 Task: Add a field from the Popular template Priority a blank project AgileBoost
Action: Mouse moved to (101, 296)
Screenshot: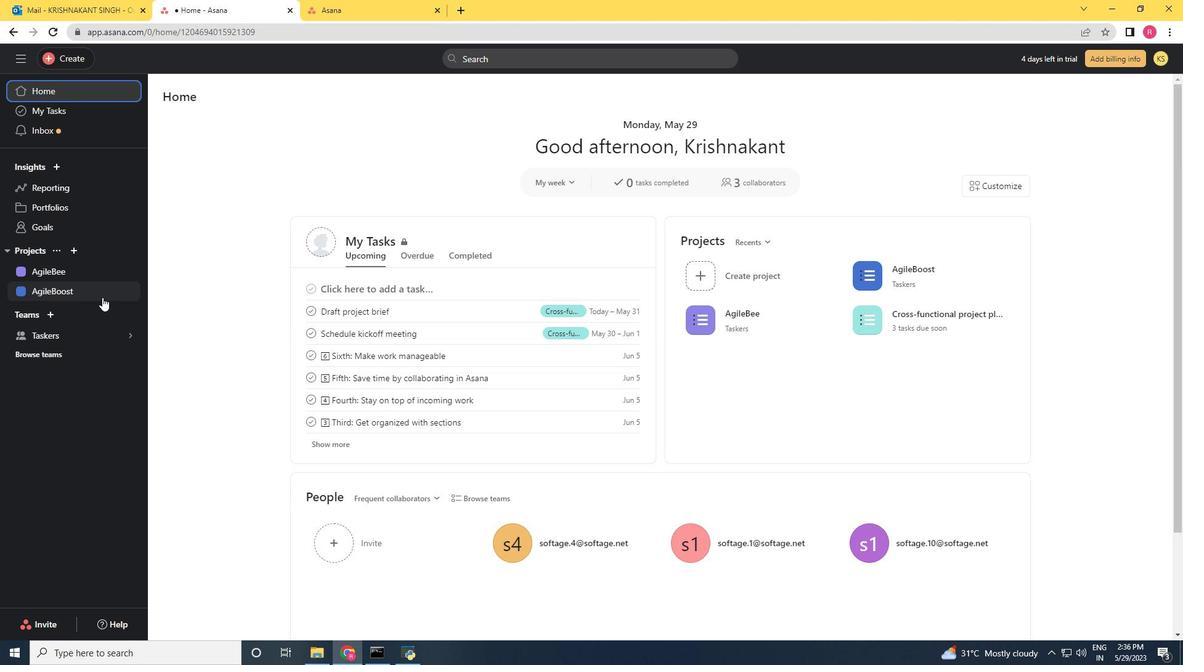 
Action: Mouse pressed left at (101, 296)
Screenshot: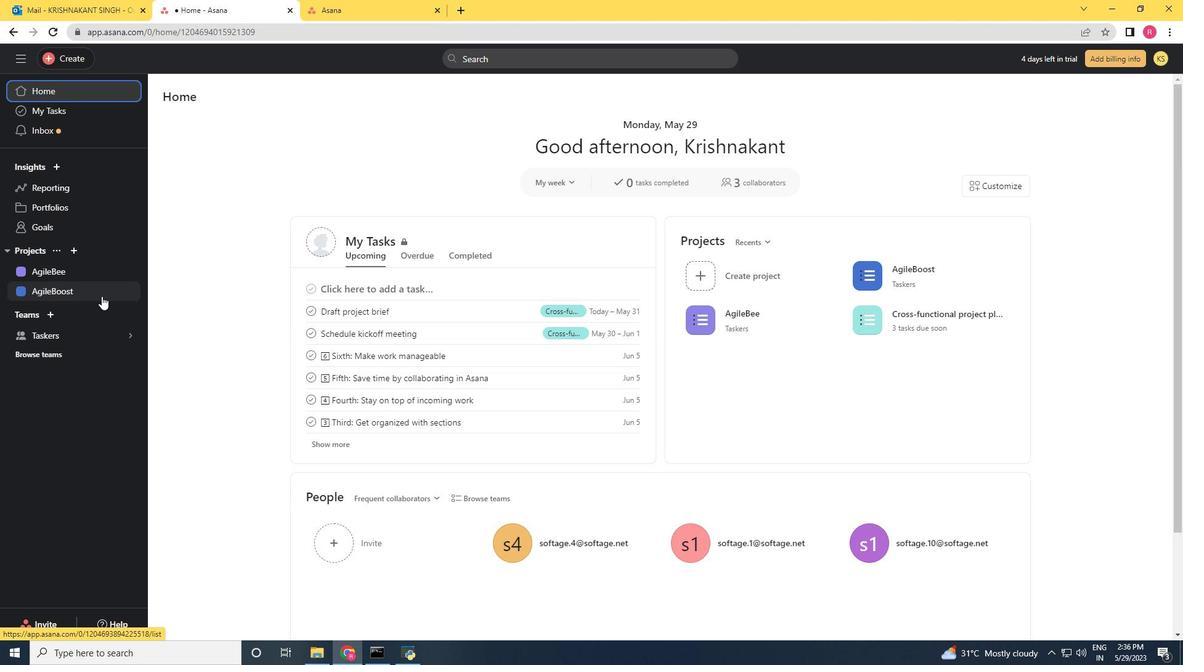 
Action: Mouse moved to (1141, 103)
Screenshot: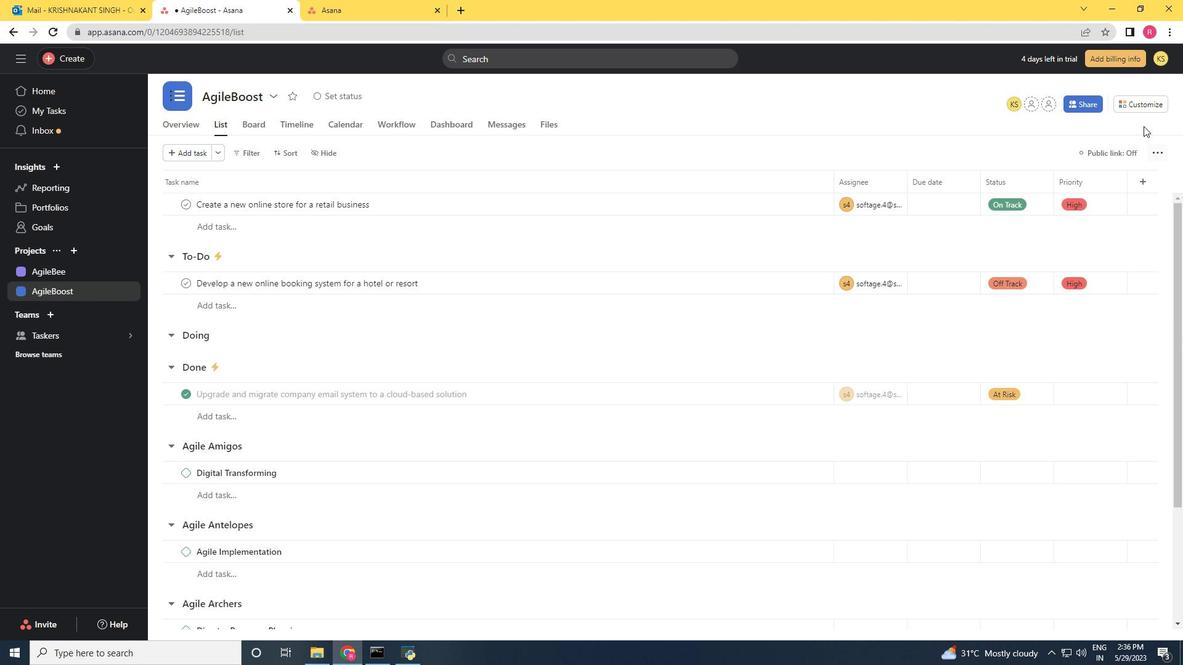 
Action: Mouse pressed left at (1141, 103)
Screenshot: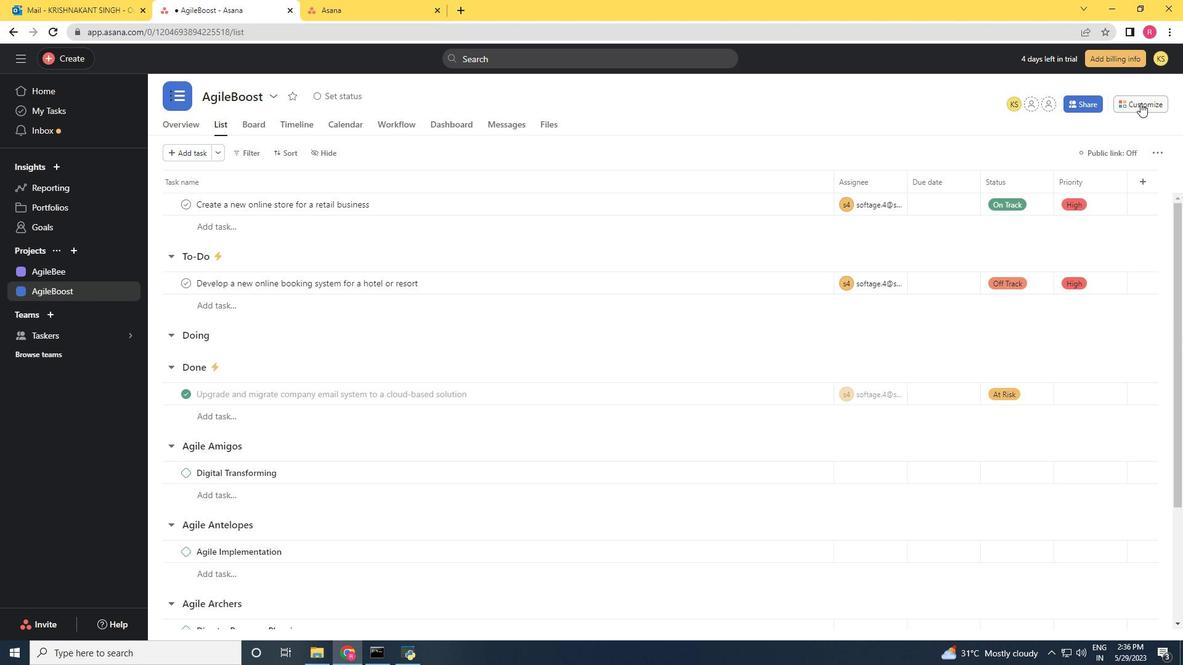 
Action: Mouse moved to (995, 244)
Screenshot: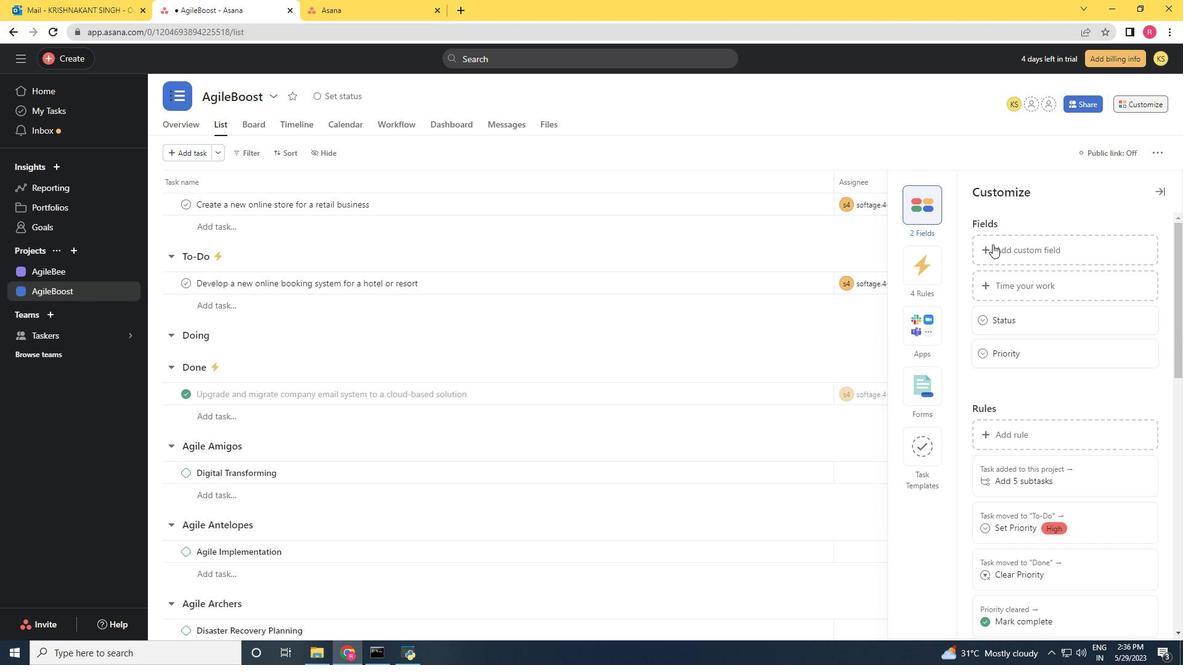 
Action: Mouse pressed left at (995, 244)
Screenshot: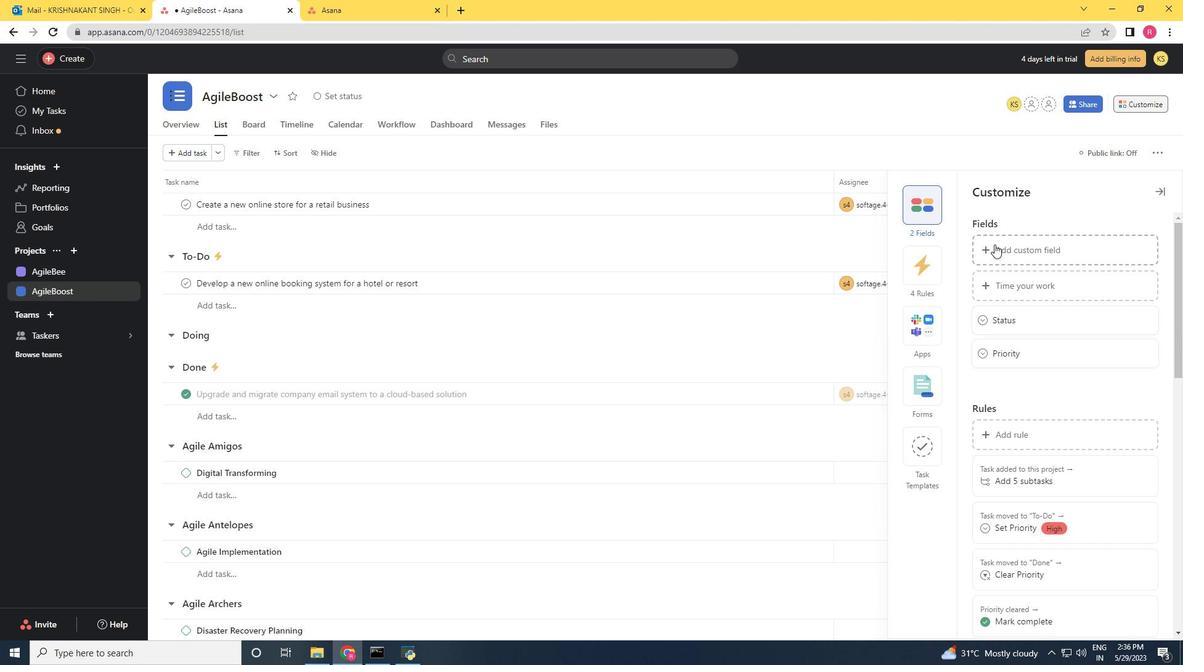 
Action: Mouse moved to (763, 235)
Screenshot: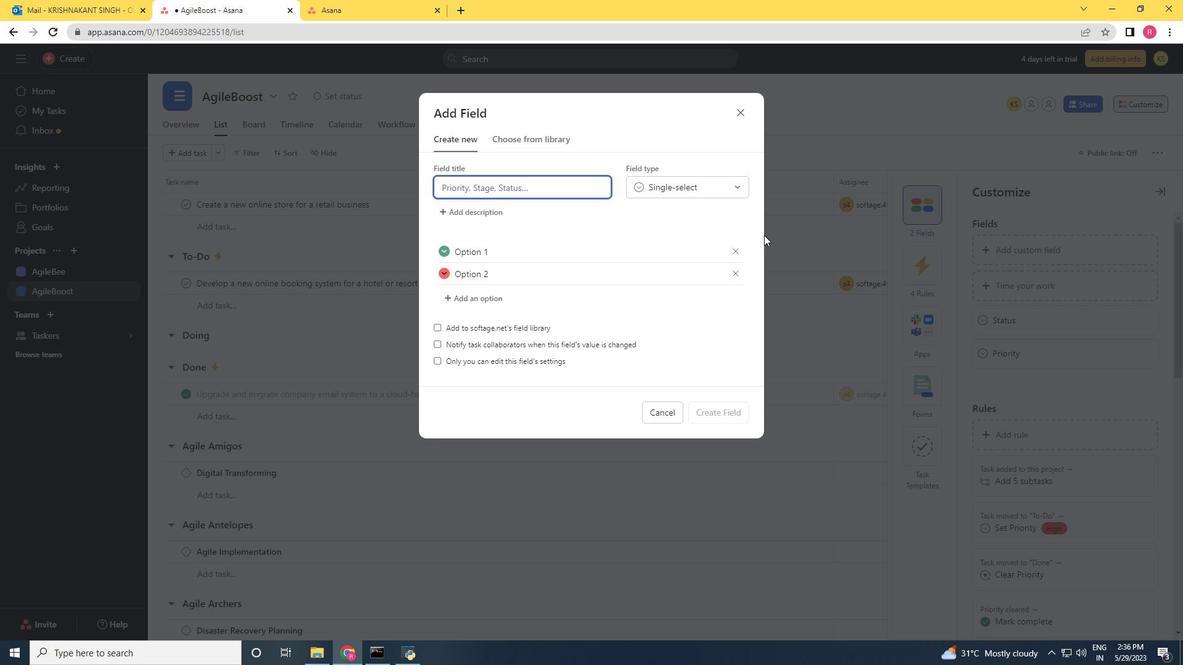 
Action: Key pressed <Key.shift><Key.shift><Key.shift><Key.shift><Key.shift><Key.shift><Key.shift><Key.shift><Key.shift><Key.shift><Key.shift><Key.shift><Key.shift><Key.shift>Priorty<Key.space><Key.backspace><Key.backspace><Key.backspace><Key.backspace>rity<Key.space>
Screenshot: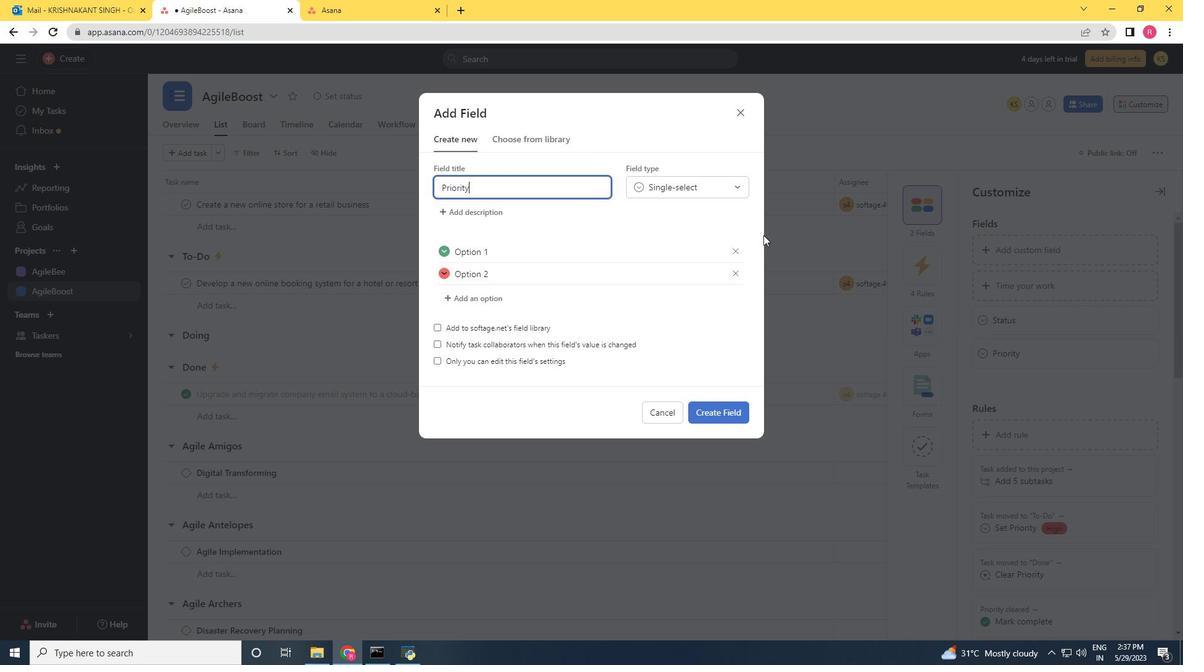 
Action: Mouse moved to (728, 405)
Screenshot: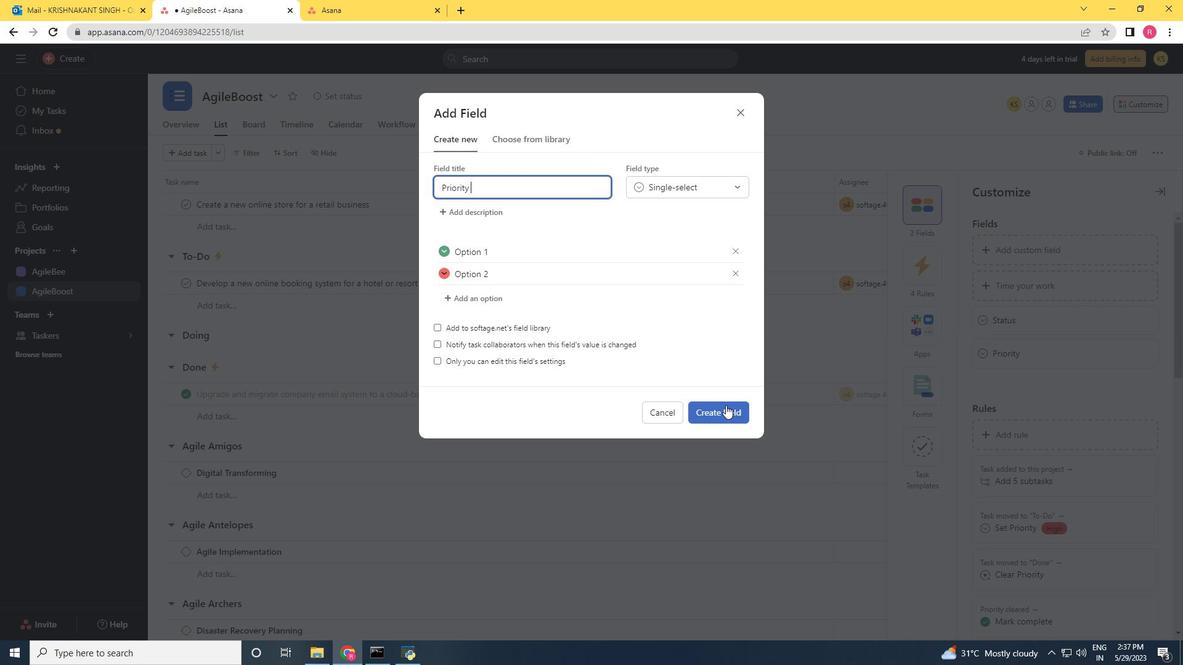
Action: Mouse pressed left at (728, 405)
Screenshot: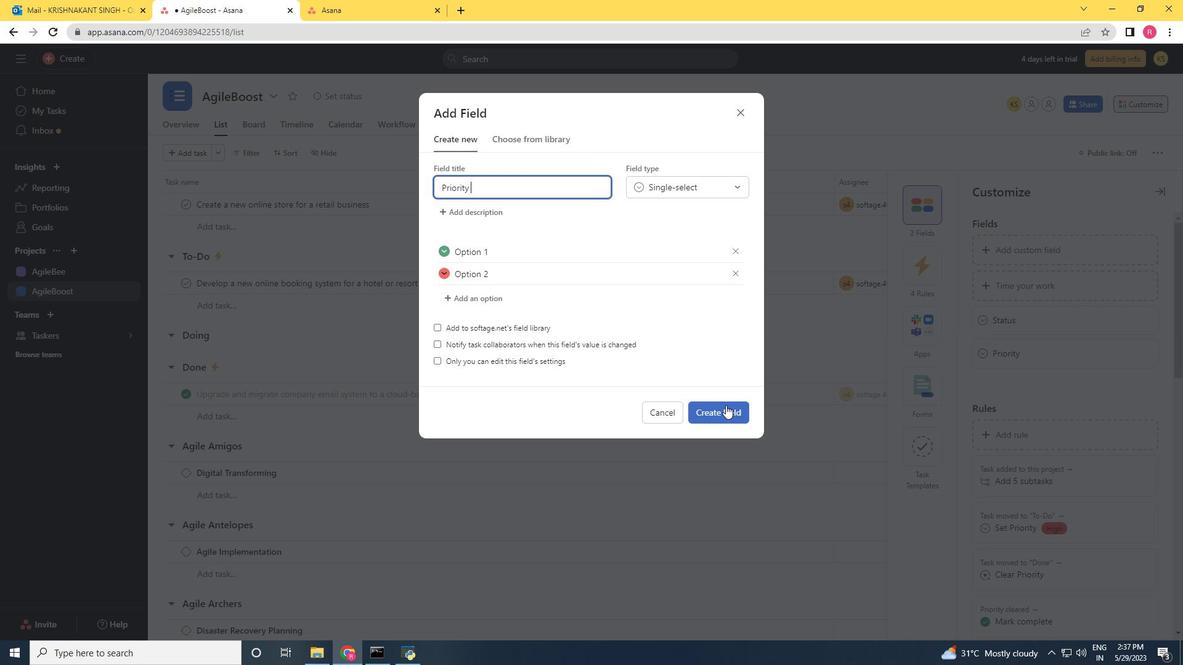 
Action: Mouse moved to (728, 405)
Screenshot: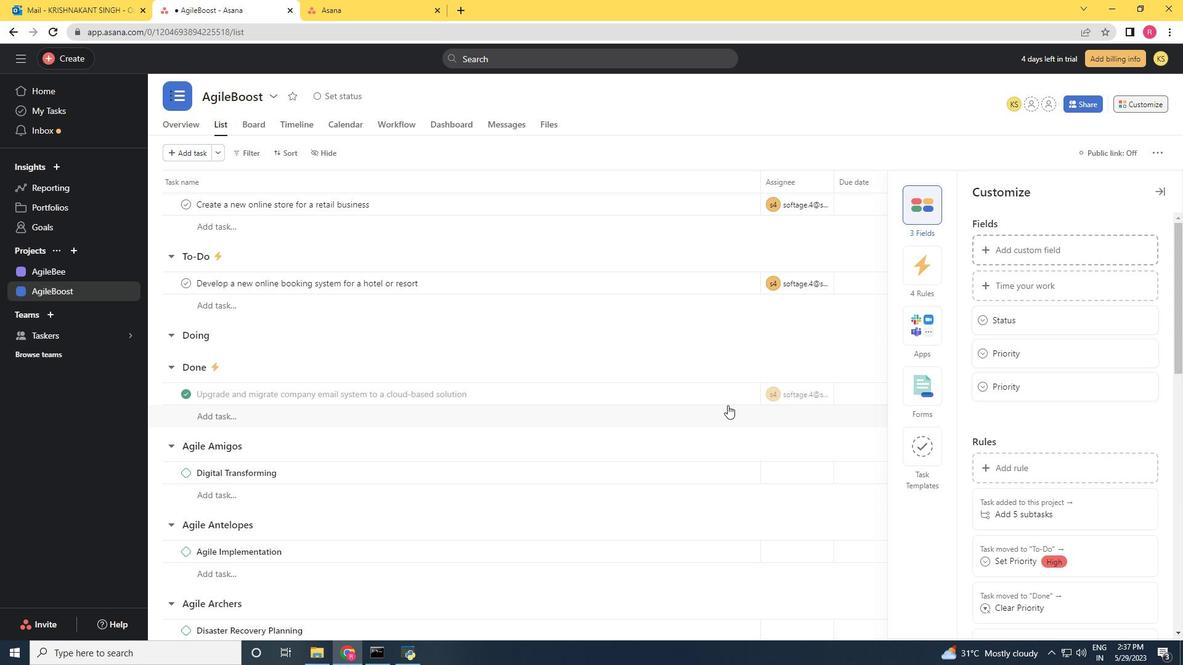 
